 Task: Create a section Feature Freeze Sprint and in the section, add a milestone Cloud Governance in the project AvailPro
Action: Mouse moved to (1047, 494)
Screenshot: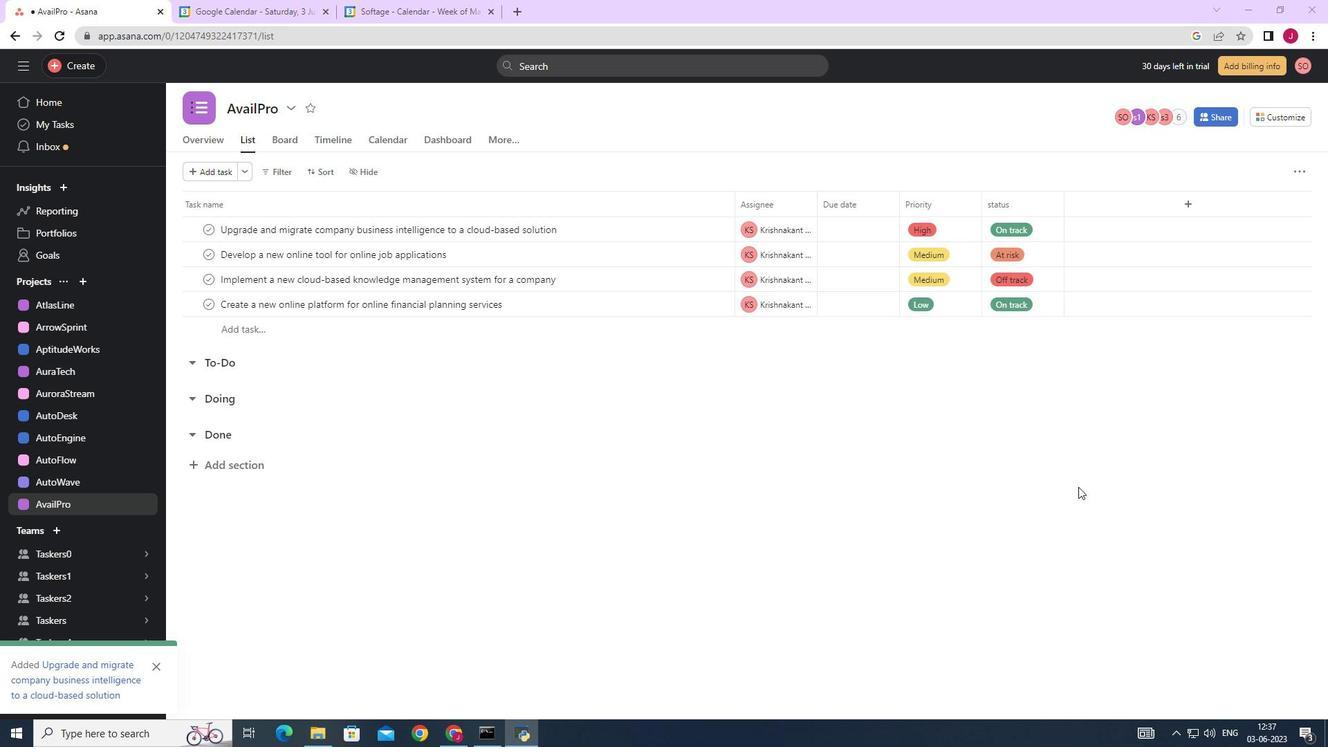 
Action: Mouse scrolled (1047, 495) with delta (0, 0)
Screenshot: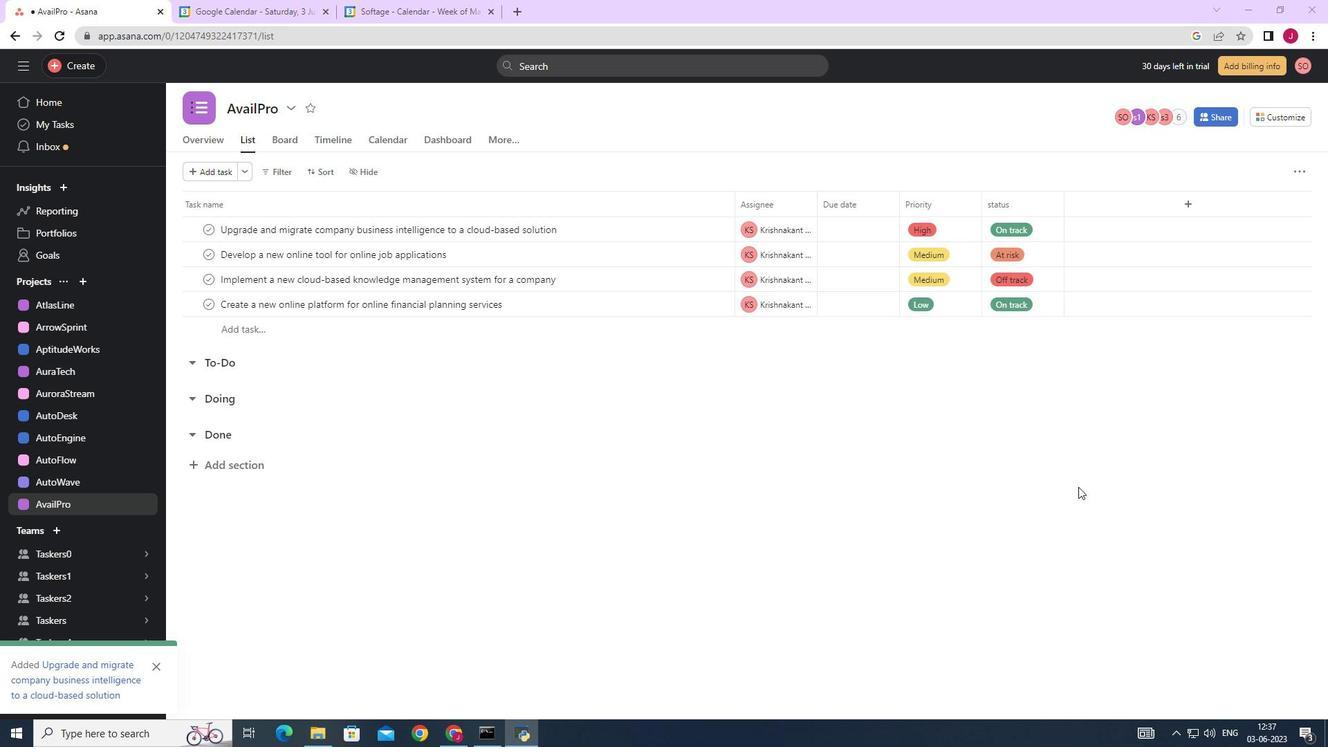 
Action: Mouse scrolled (1047, 495) with delta (0, 0)
Screenshot: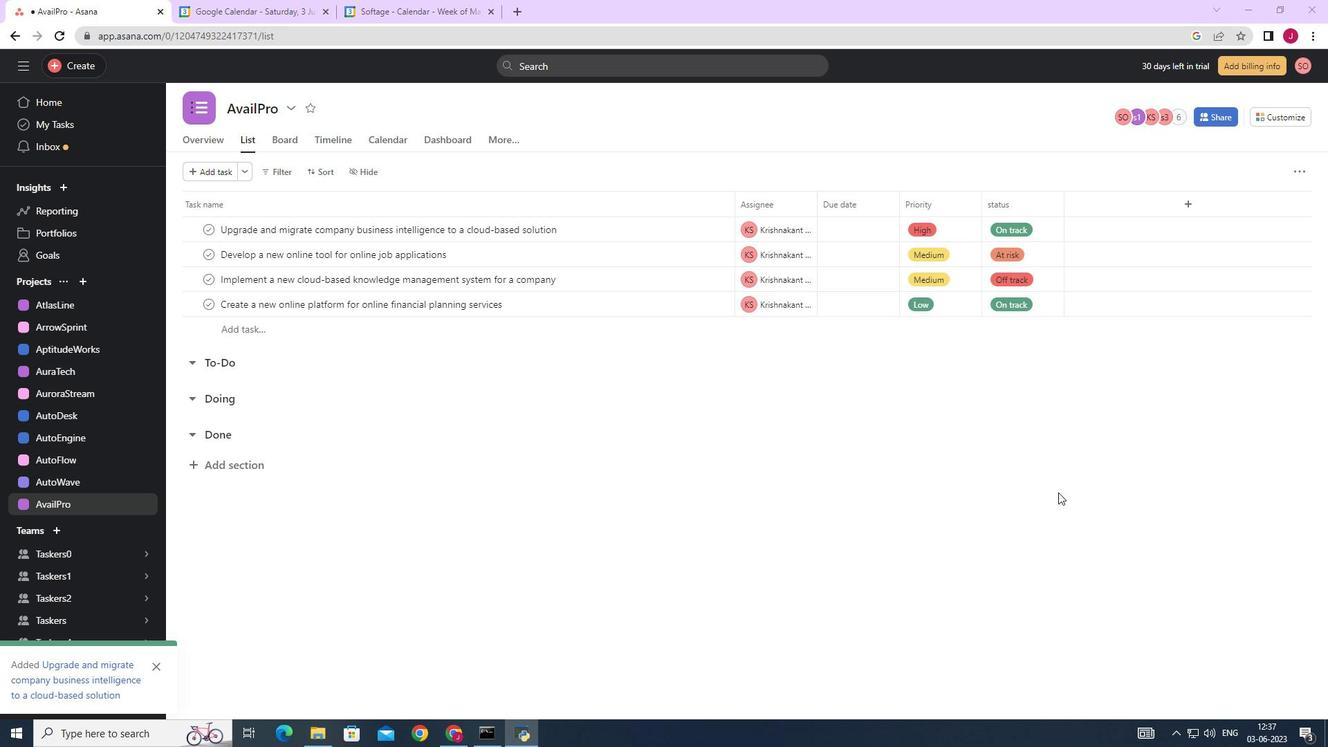 
Action: Mouse scrolled (1047, 495) with delta (0, 0)
Screenshot: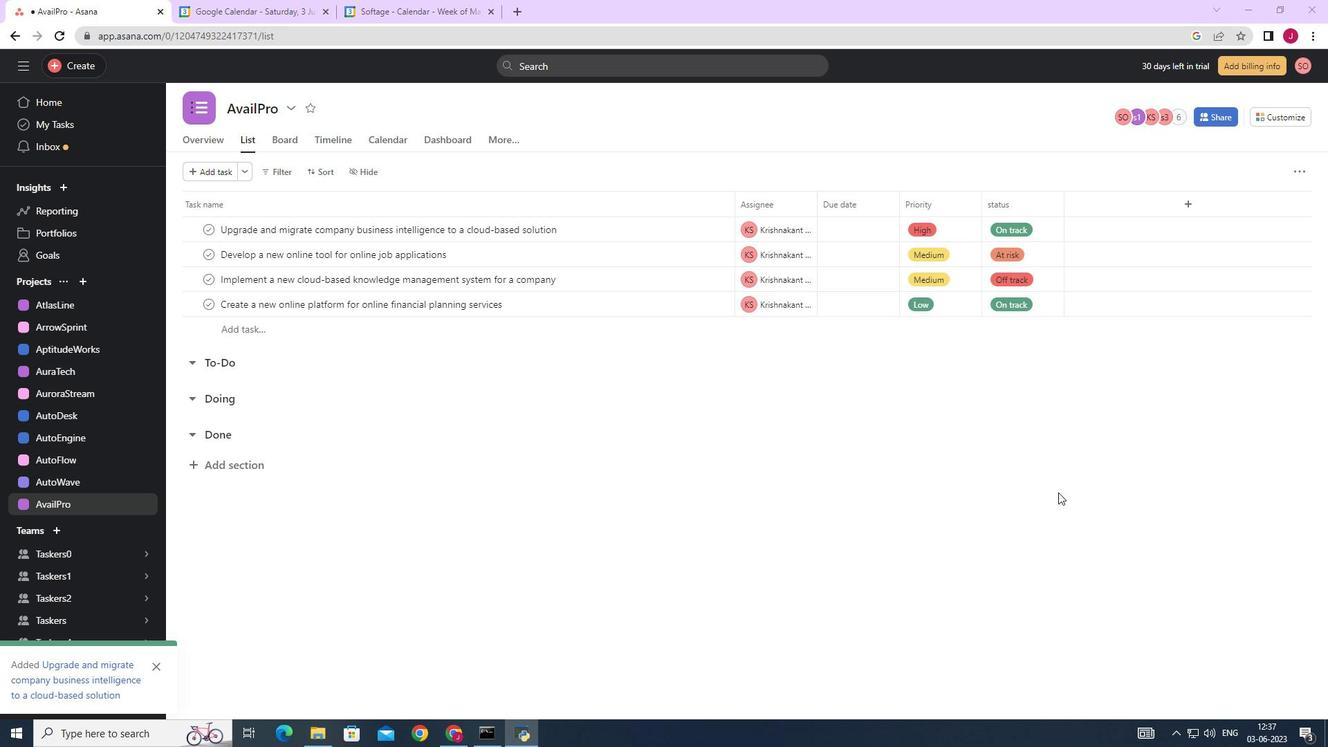 
Action: Mouse moved to (233, 469)
Screenshot: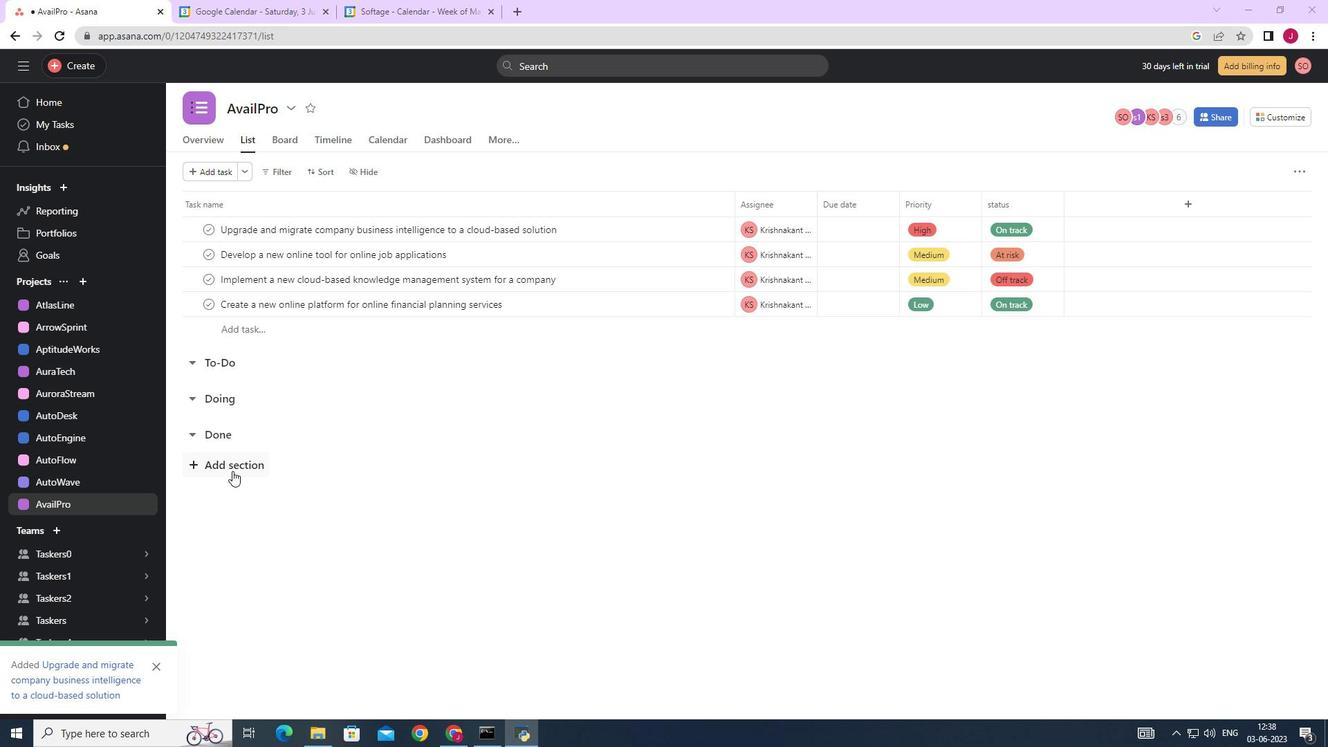 
Action: Mouse pressed left at (233, 469)
Screenshot: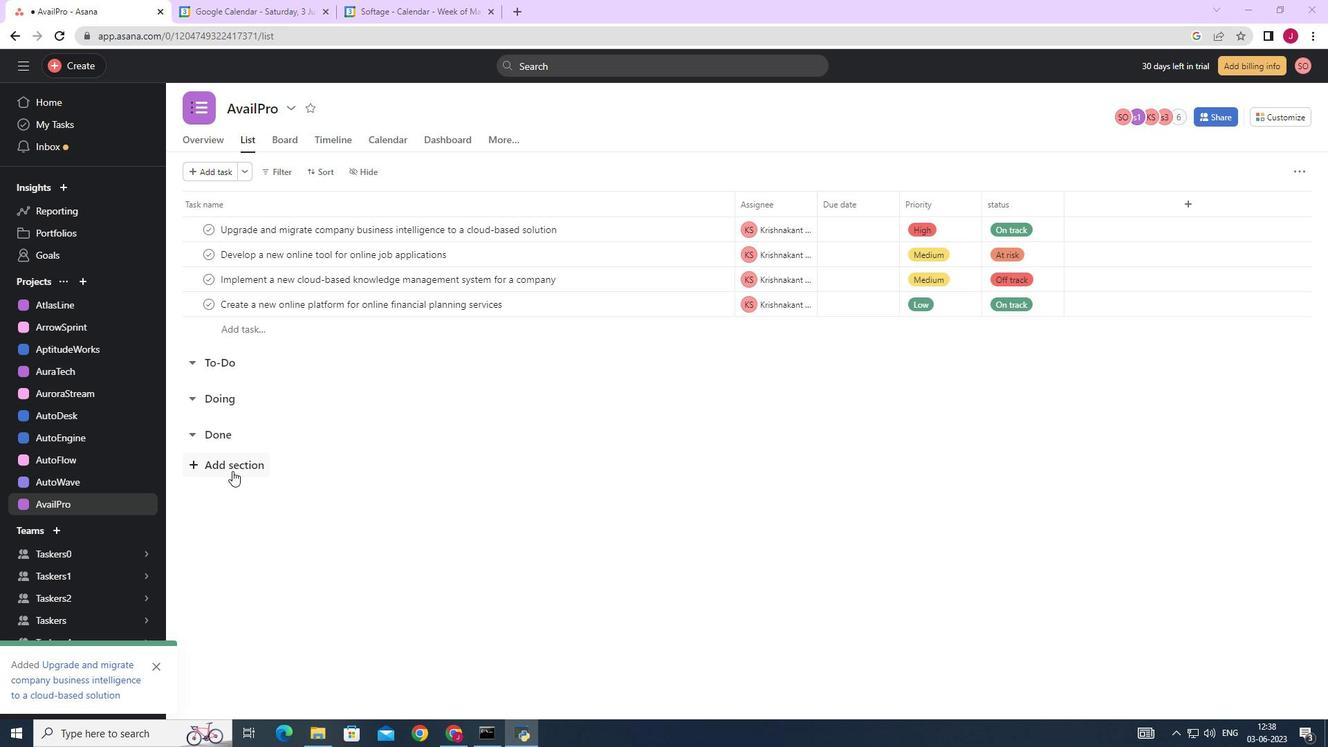
Action: Mouse moved to (250, 471)
Screenshot: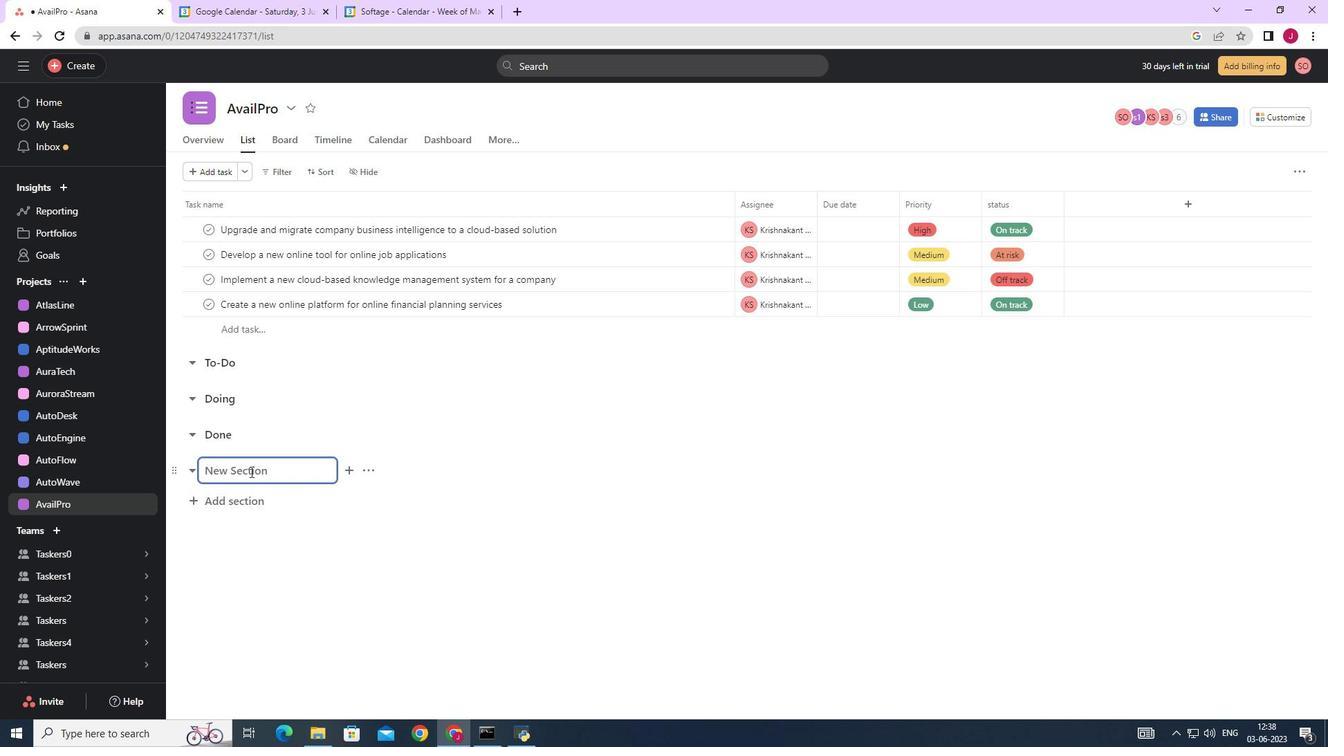 
Action: Key pressed <Key.caps_lock>F<Key.caps_lock>eature<Key.space><Key.caps_lock>F<Key.caps_lock>reeze<Key.space><Key.enter><Key.caps_lock>C<Key.caps_lock>loud<Key.space><Key.caps_lock>G<Key.caps_lock>overnance<Key.space>
Screenshot: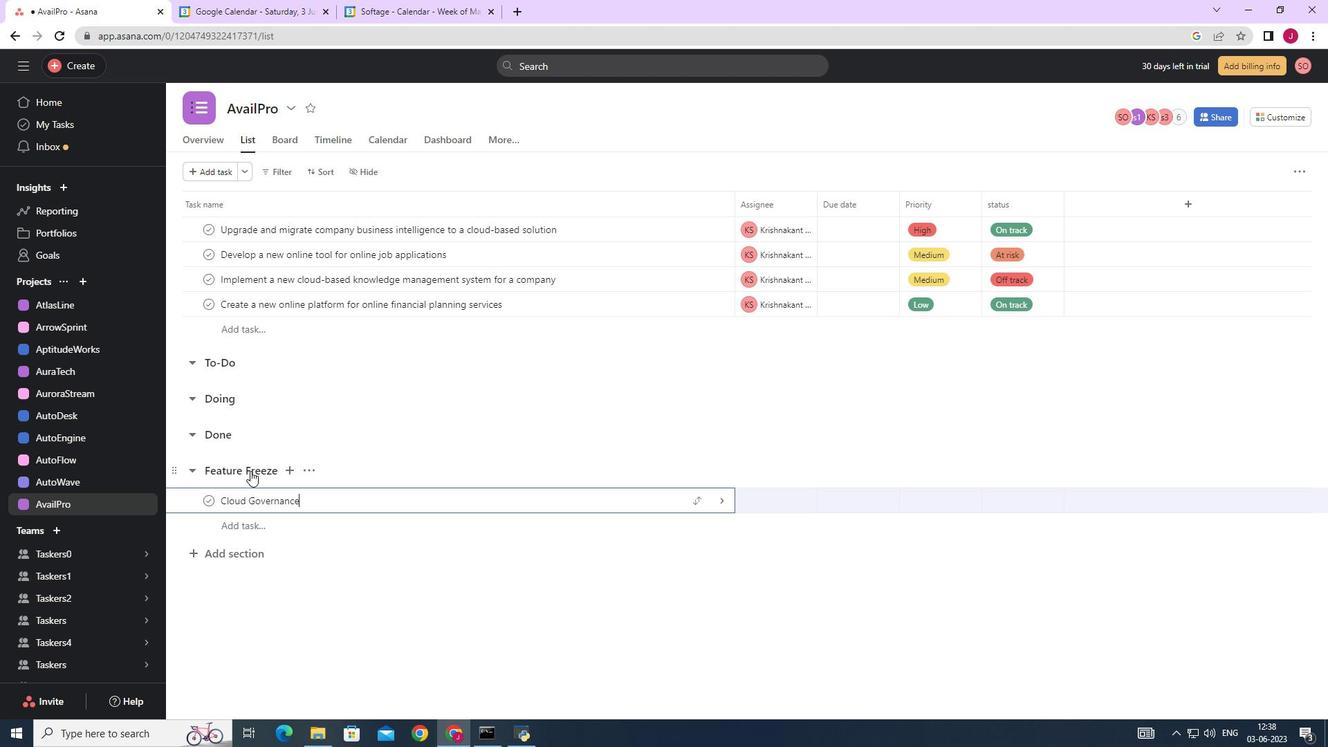 
Action: Mouse moved to (721, 496)
Screenshot: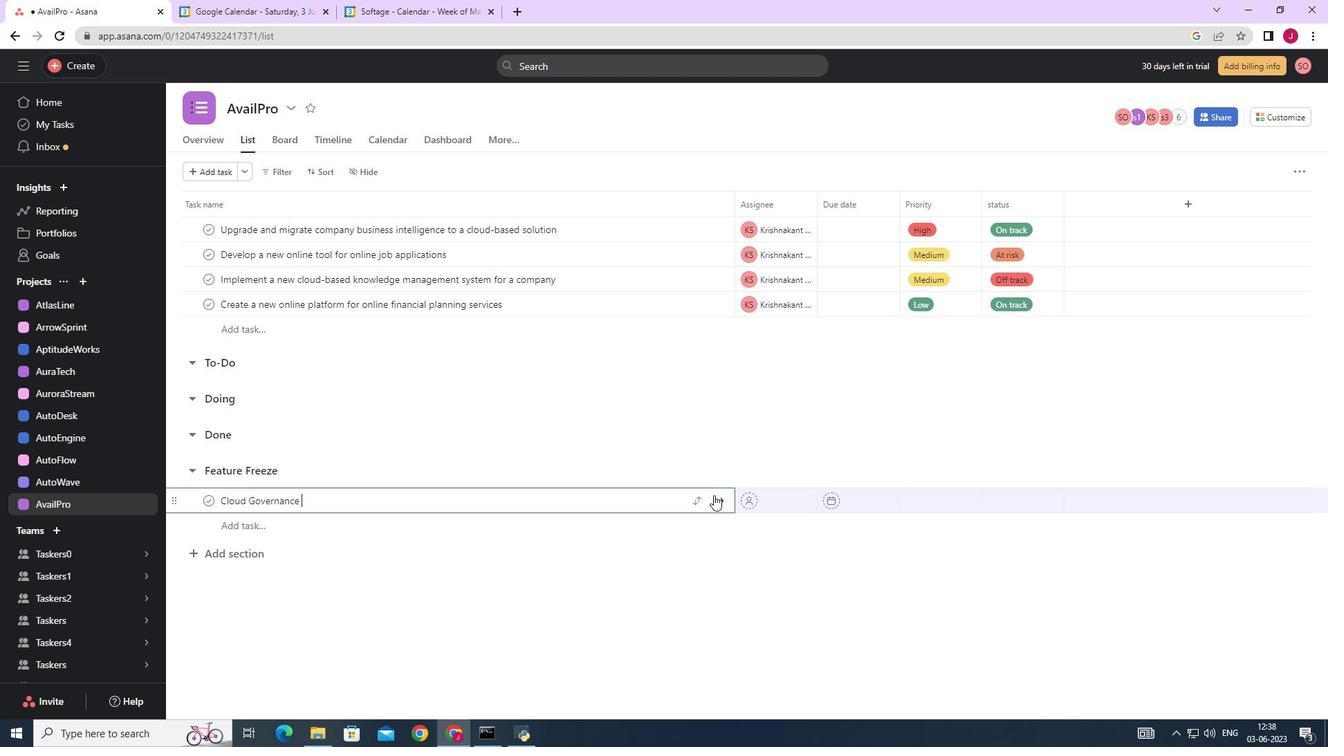
Action: Mouse pressed left at (721, 496)
Screenshot: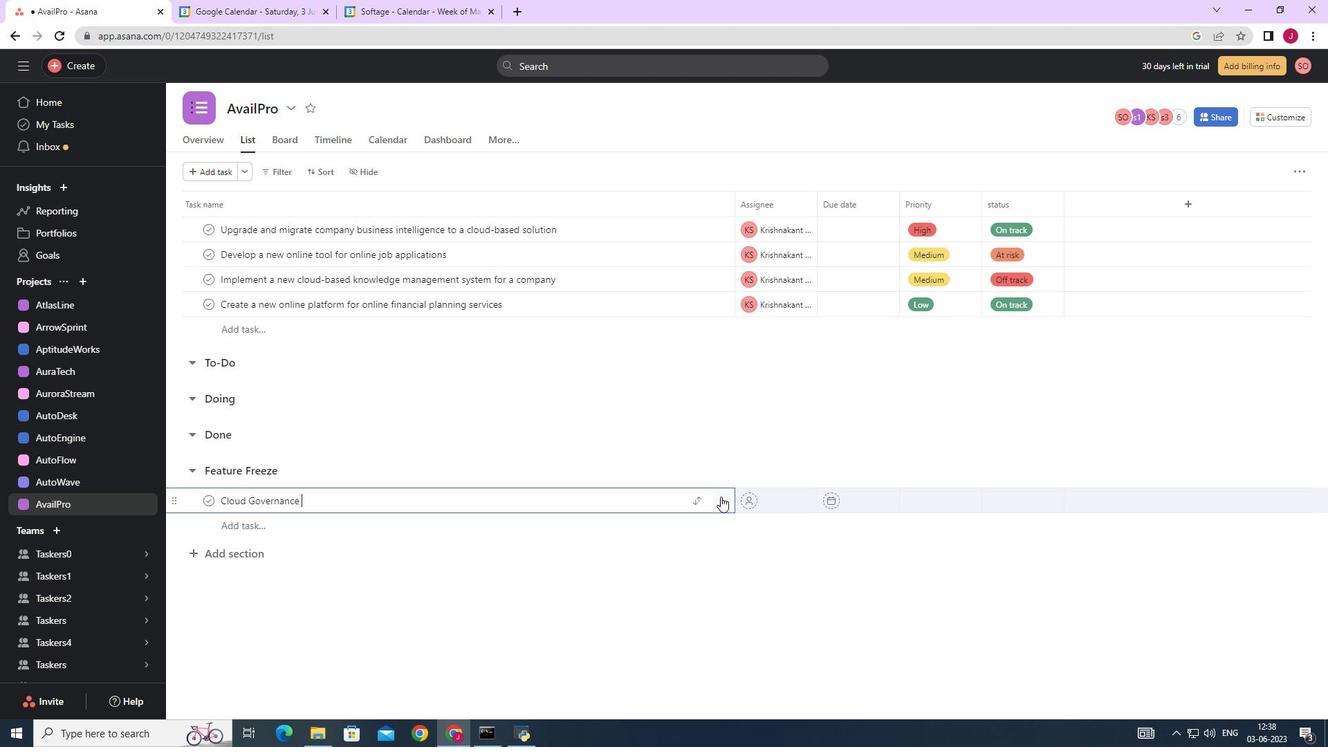 
Action: Mouse moved to (1284, 167)
Screenshot: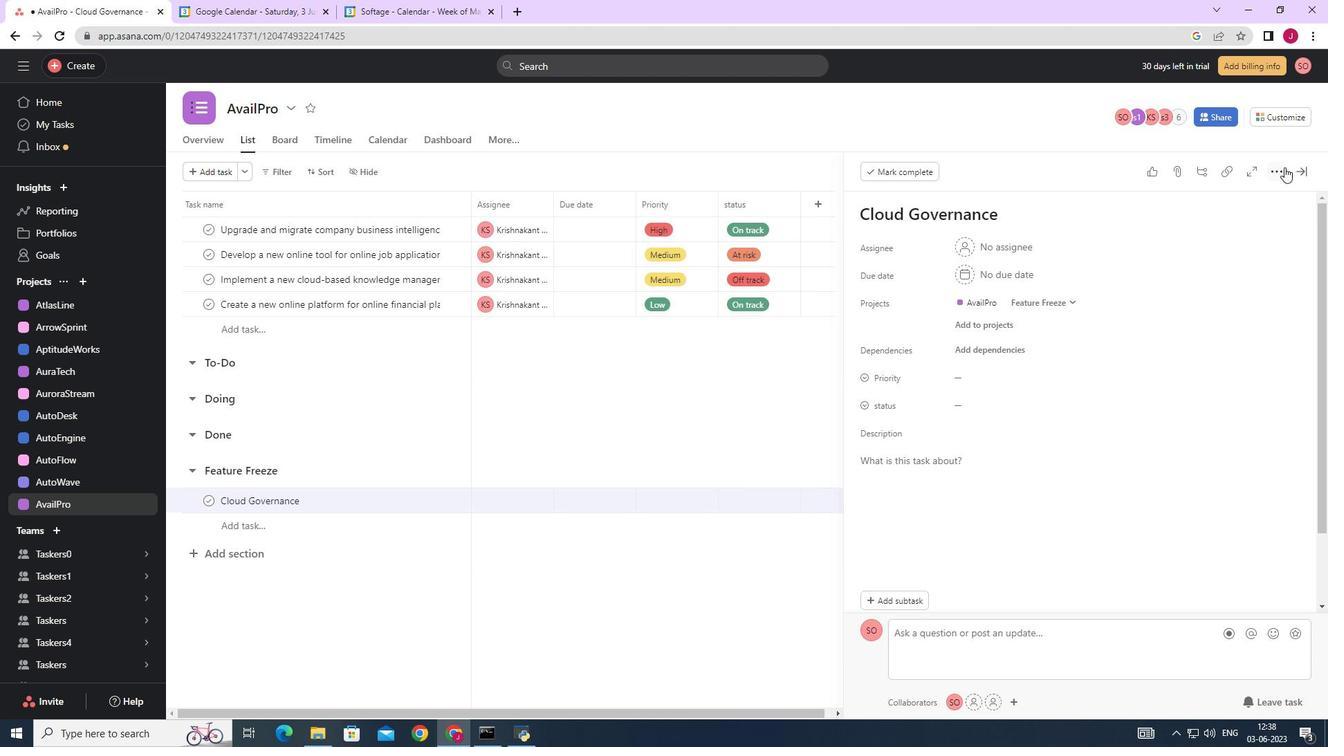 
Action: Mouse pressed left at (1284, 167)
Screenshot: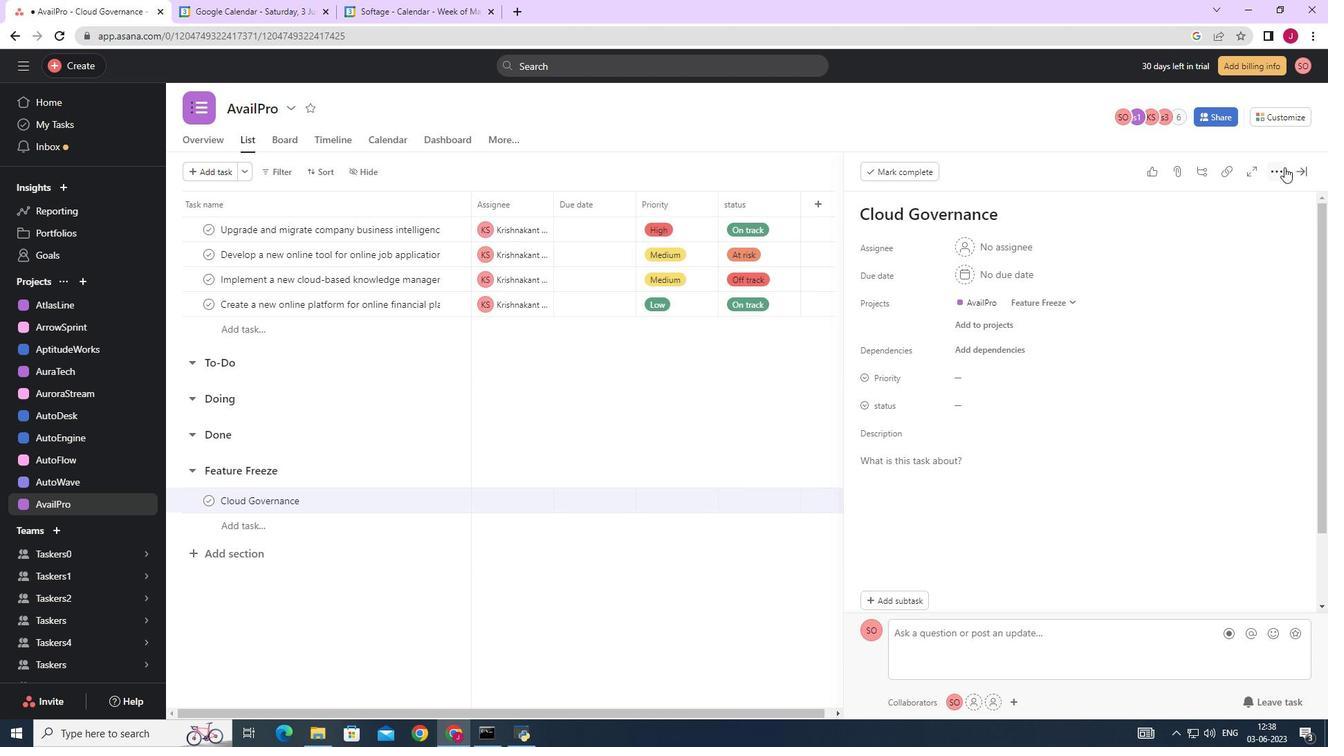 
Action: Mouse moved to (1147, 224)
Screenshot: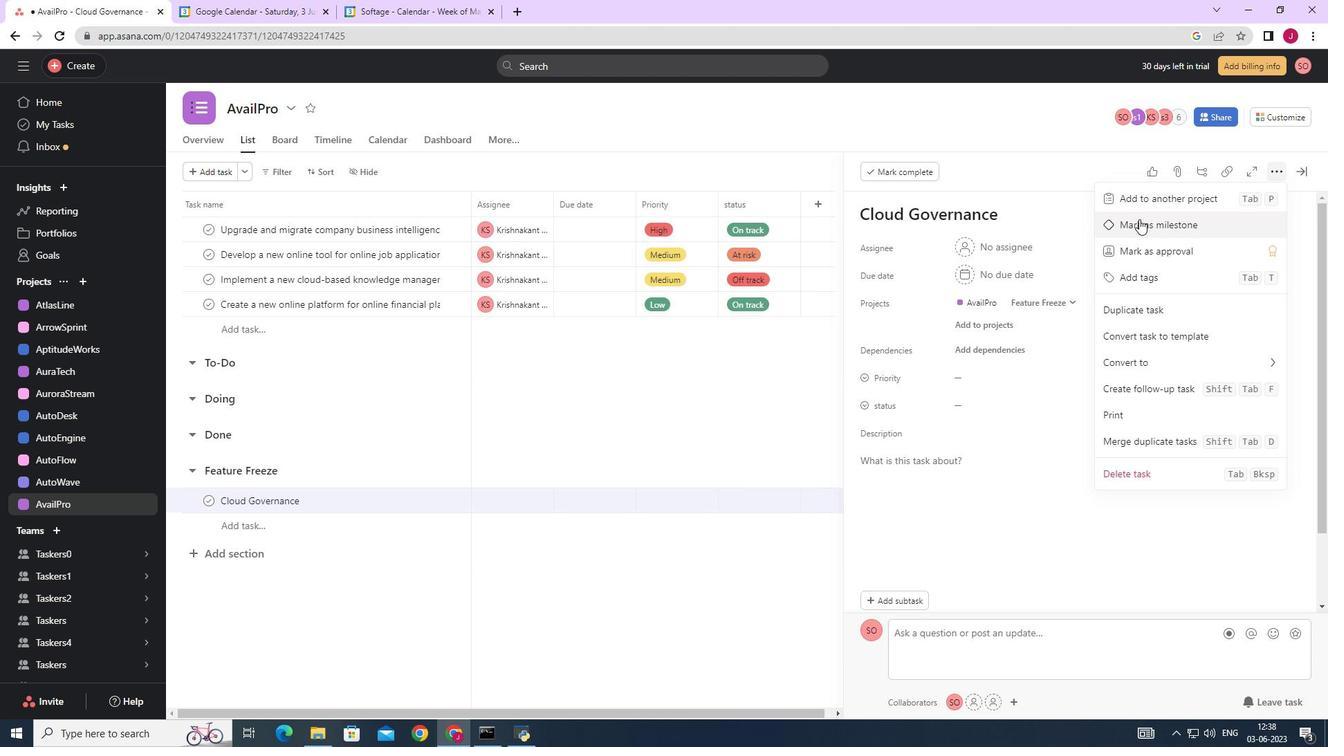 
Action: Mouse pressed left at (1147, 224)
Screenshot: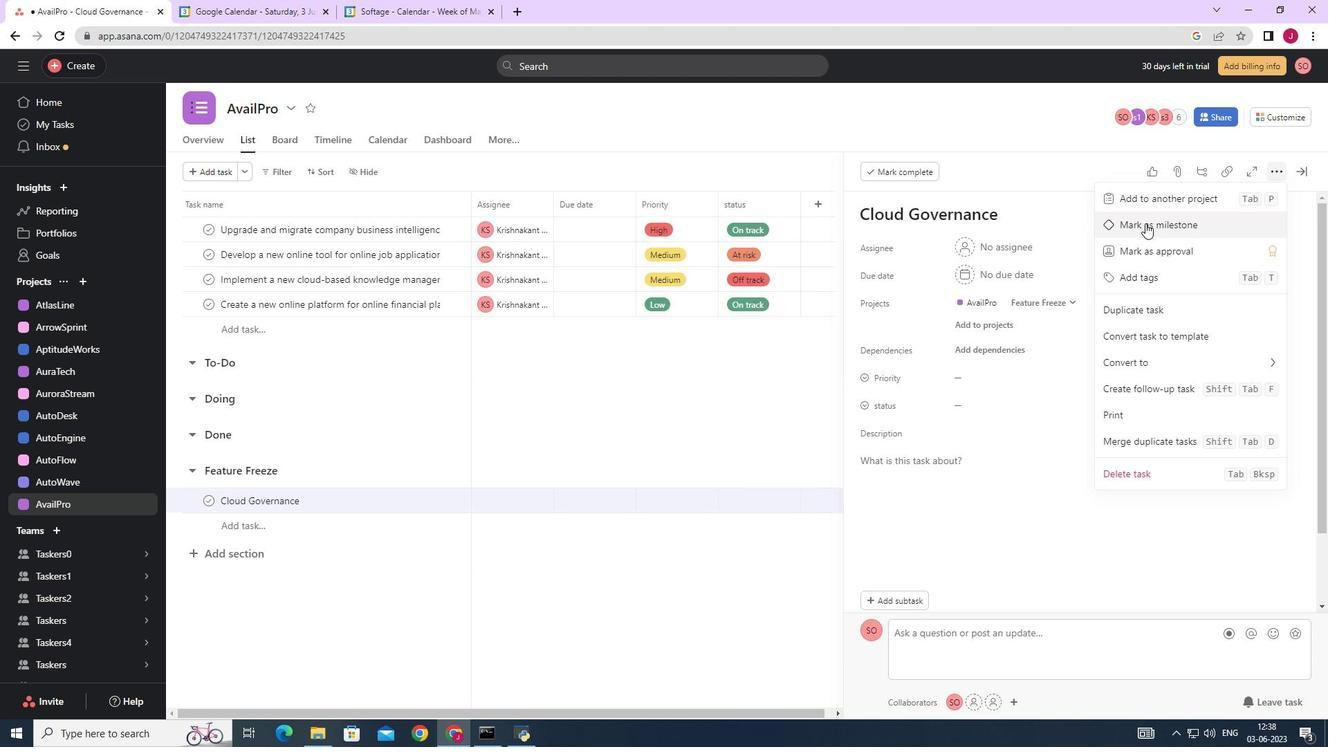 
Action: Mouse moved to (1307, 171)
Screenshot: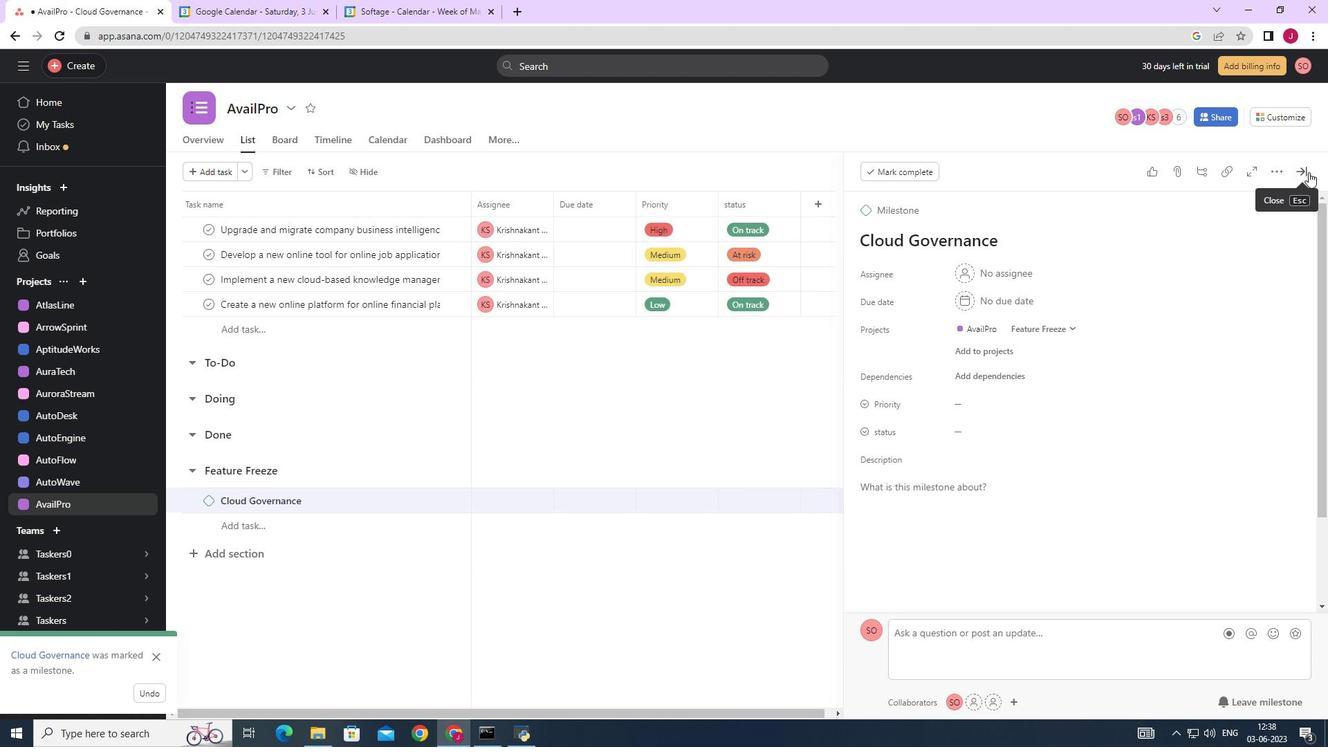 
Action: Mouse pressed left at (1307, 171)
Screenshot: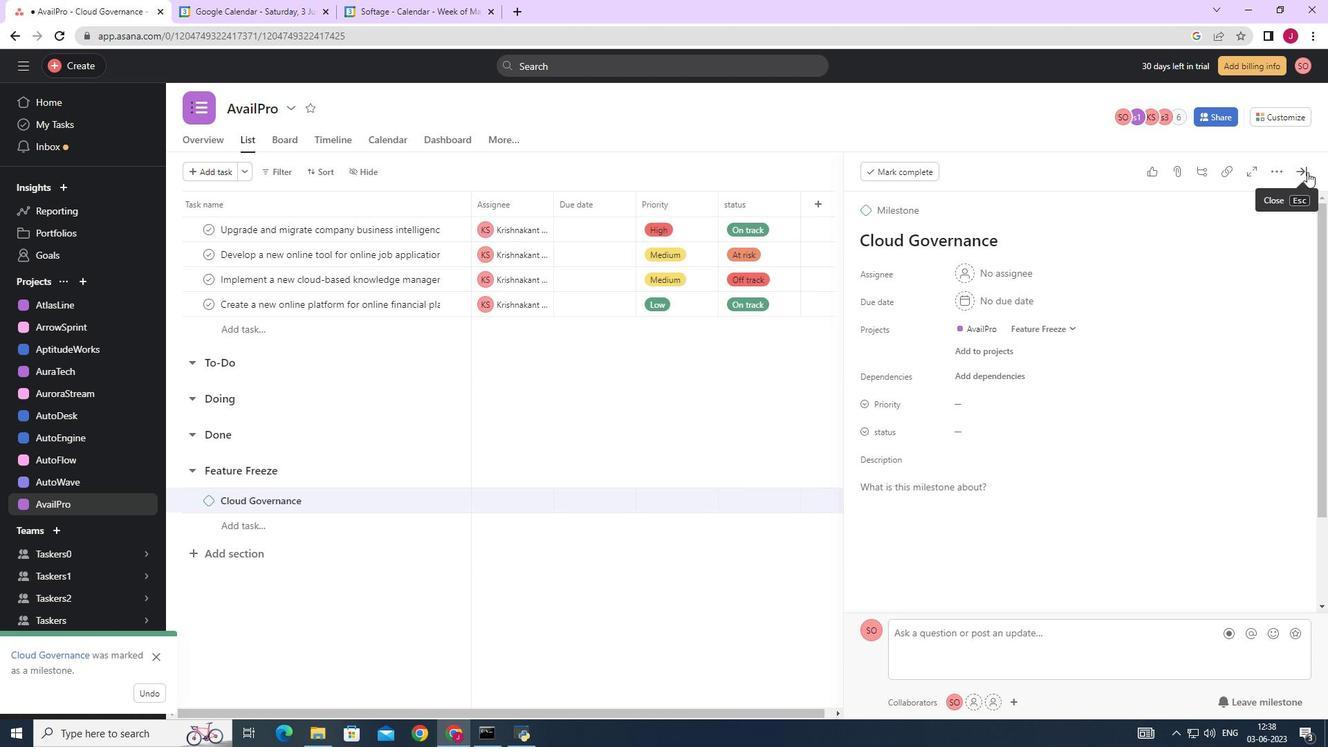 
